 Task: Log work in the project TridentForge for the issue 'Inability to modify certain fields or settings' spent time as '4w 6d 2h 46m' and remaining time as '1w 5d 9h 3m' and move to bottom of backlog. Now add the issue to the epic 'Data Analytics Implementation'.
Action: Mouse moved to (165, 44)
Screenshot: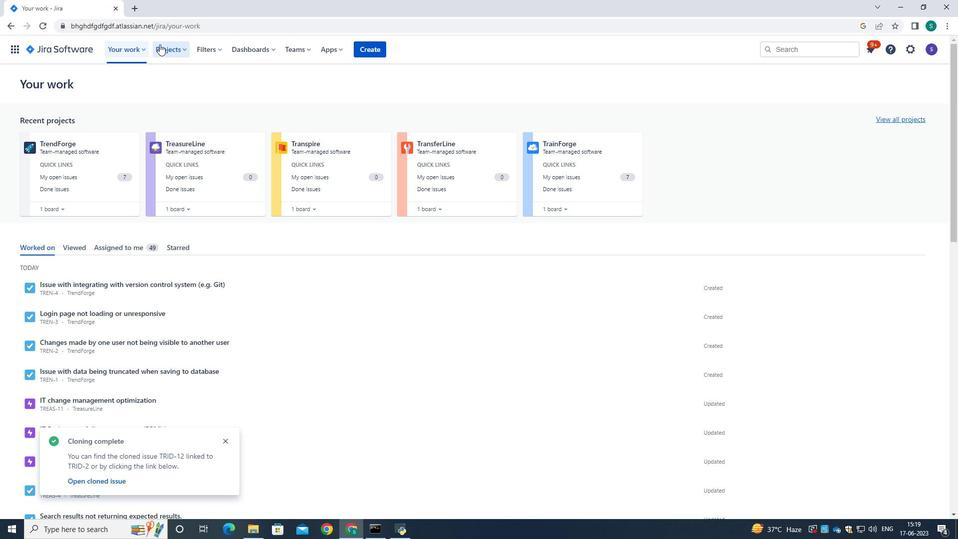 
Action: Mouse pressed left at (165, 44)
Screenshot: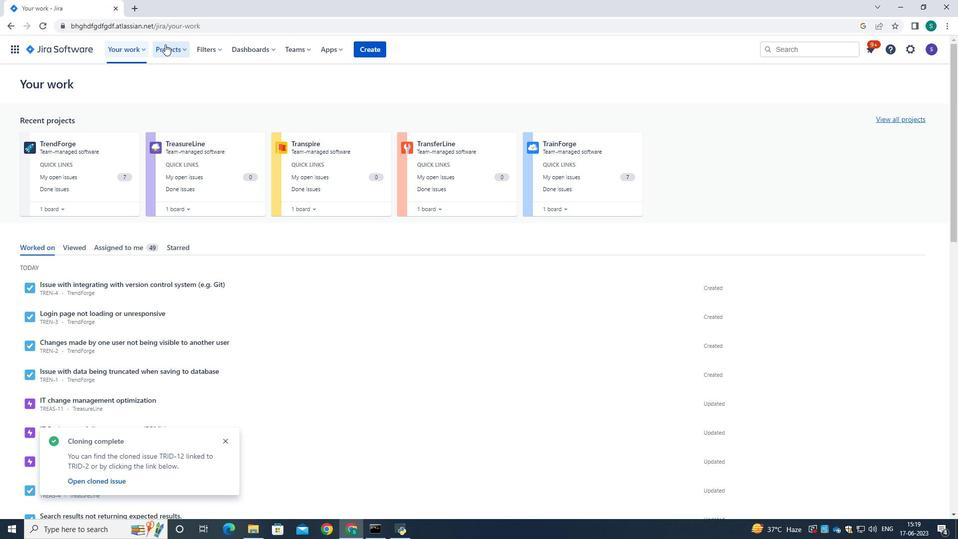 
Action: Mouse moved to (208, 93)
Screenshot: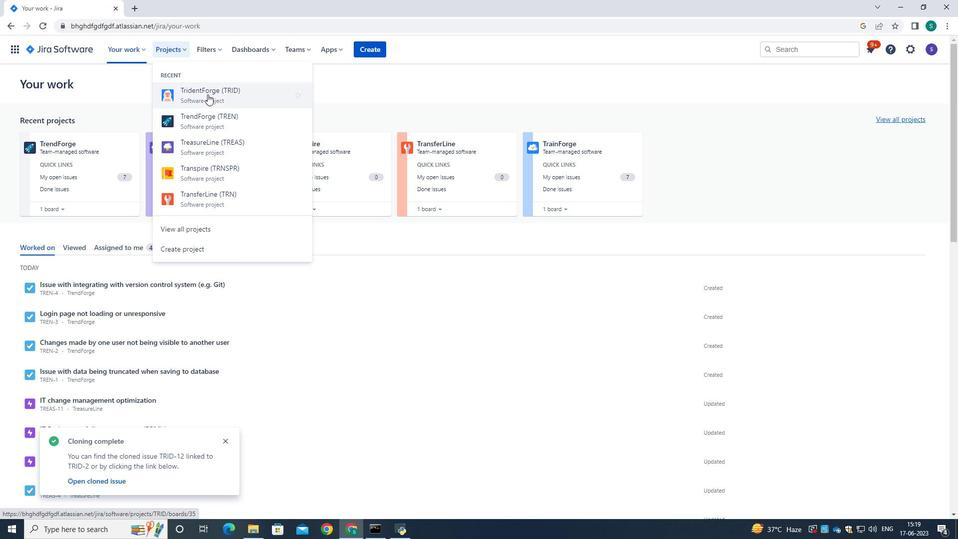 
Action: Mouse pressed left at (208, 93)
Screenshot: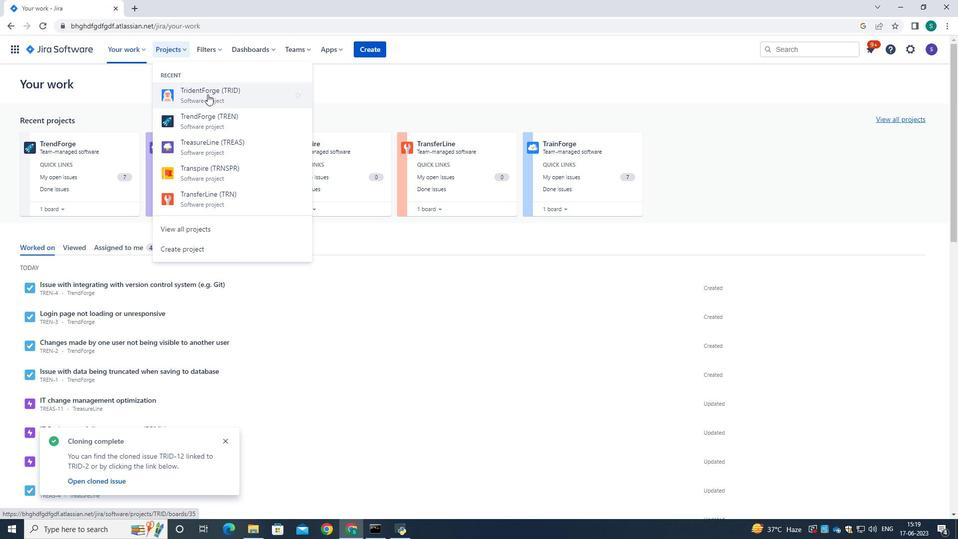 
Action: Mouse moved to (62, 151)
Screenshot: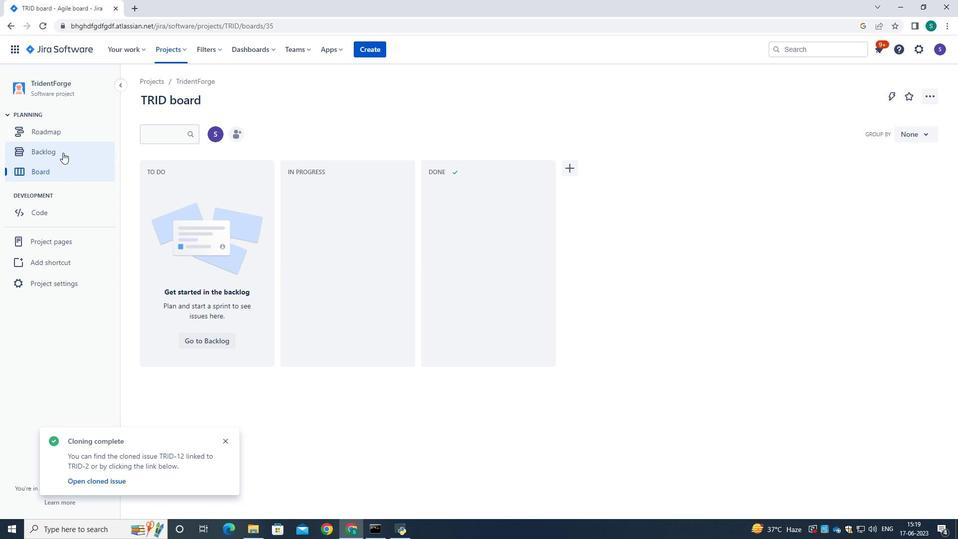 
Action: Mouse pressed left at (62, 151)
Screenshot: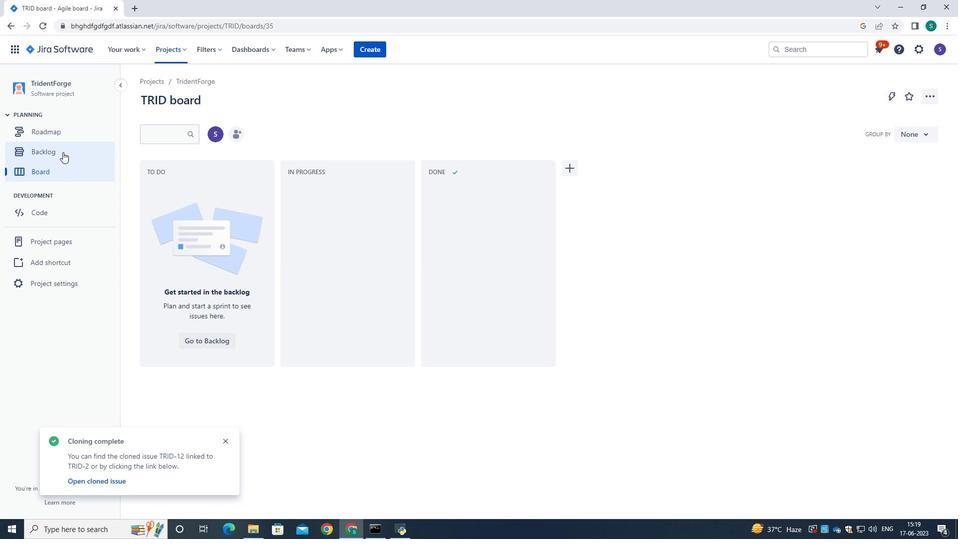 
Action: Mouse moved to (361, 189)
Screenshot: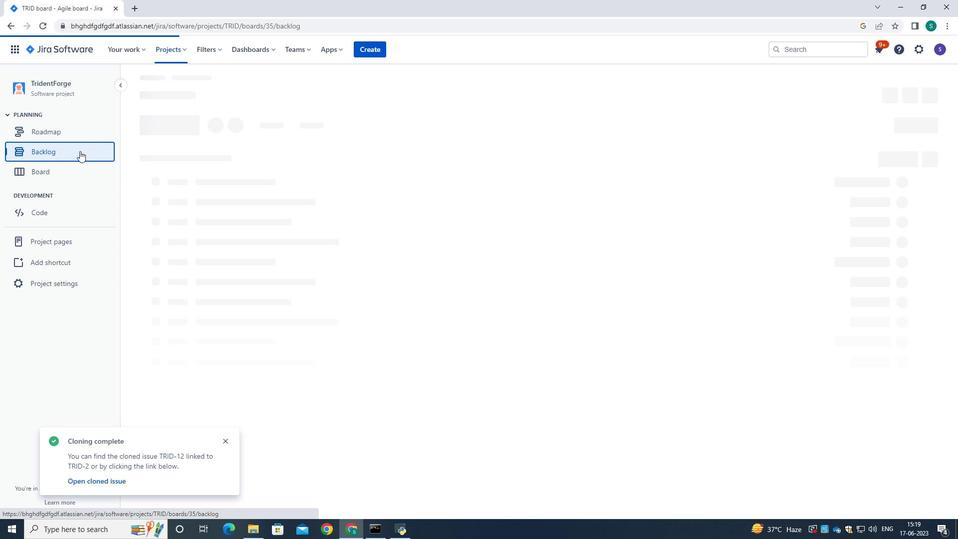 
Action: Mouse scrolled (361, 188) with delta (0, 0)
Screenshot: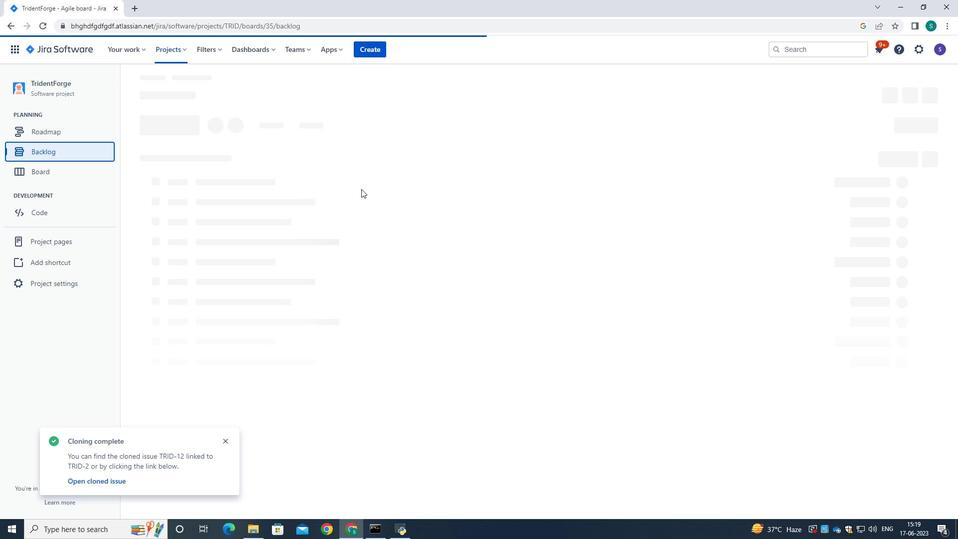 
Action: Mouse moved to (361, 189)
Screenshot: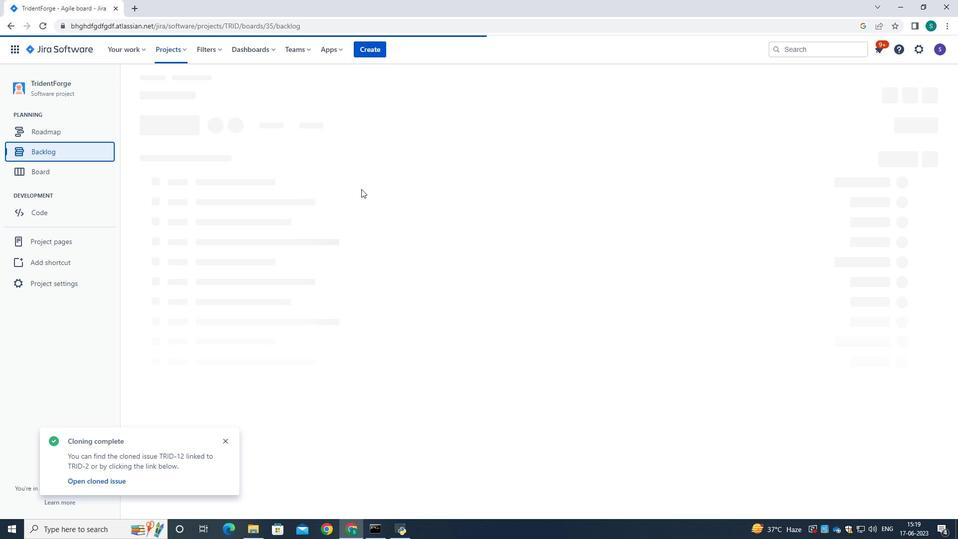 
Action: Mouse scrolled (361, 188) with delta (0, 0)
Screenshot: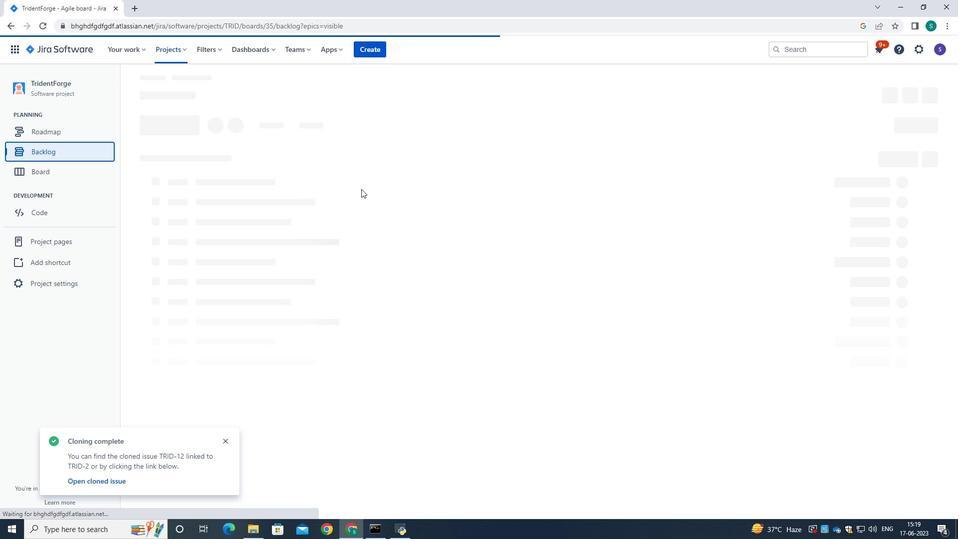 
Action: Mouse scrolled (361, 188) with delta (0, 0)
Screenshot: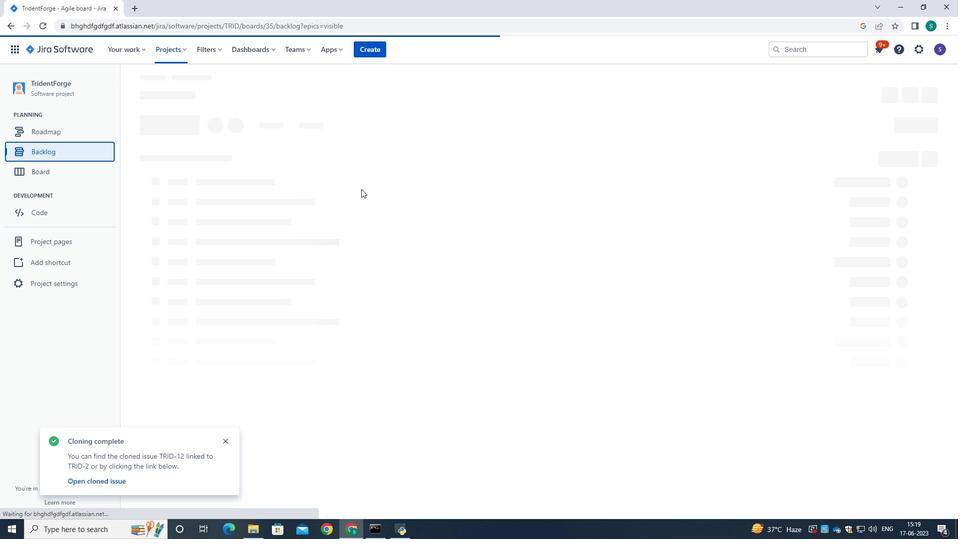 
Action: Mouse scrolled (361, 188) with delta (0, 0)
Screenshot: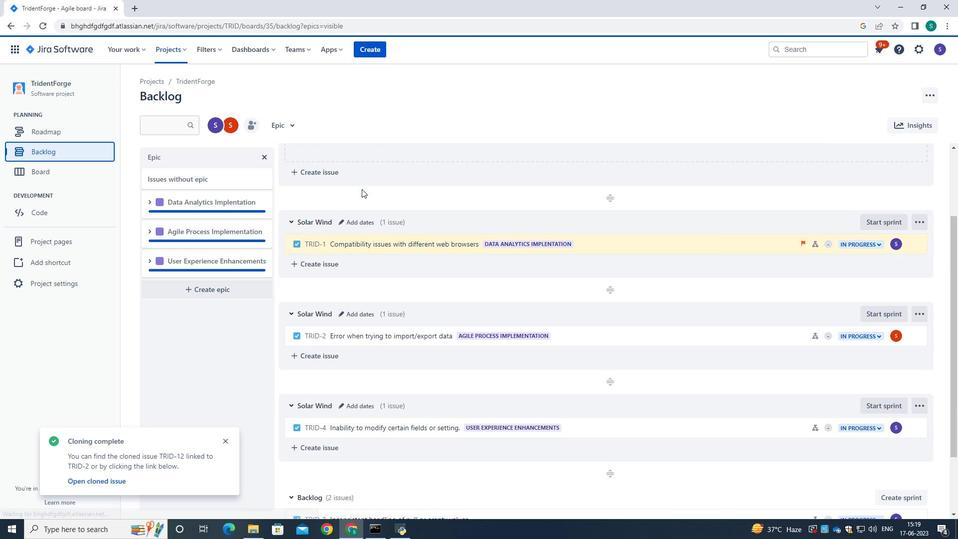 
Action: Mouse scrolled (361, 188) with delta (0, 0)
Screenshot: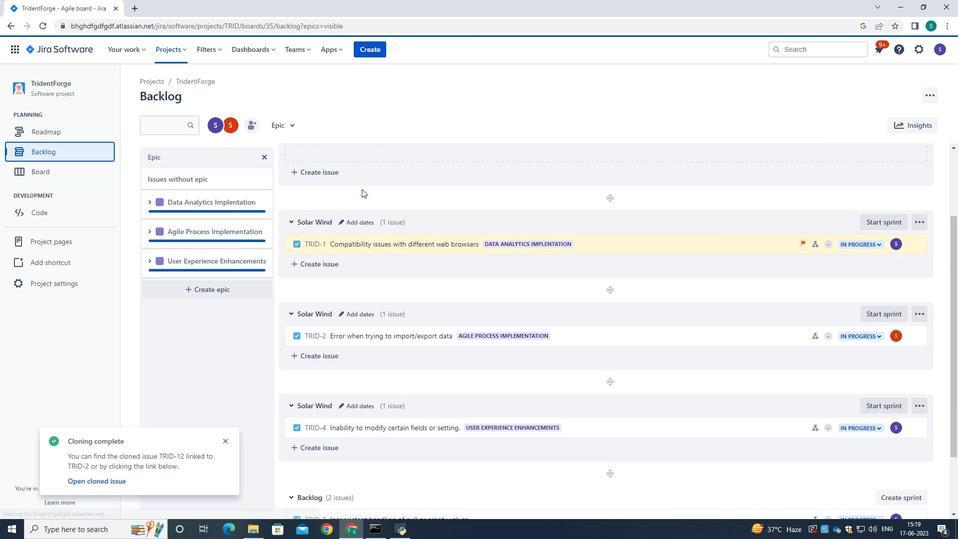 
Action: Mouse scrolled (361, 188) with delta (0, 0)
Screenshot: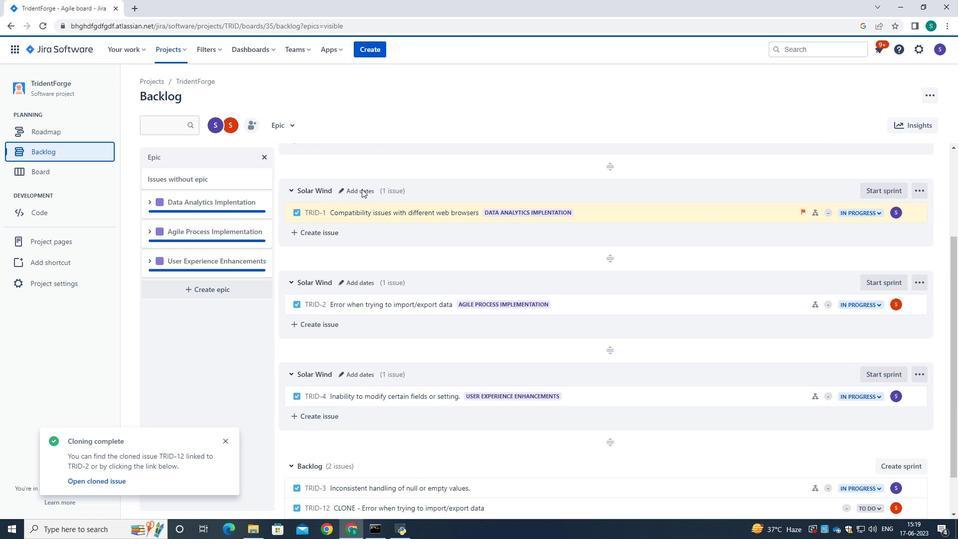 
Action: Mouse moved to (363, 344)
Screenshot: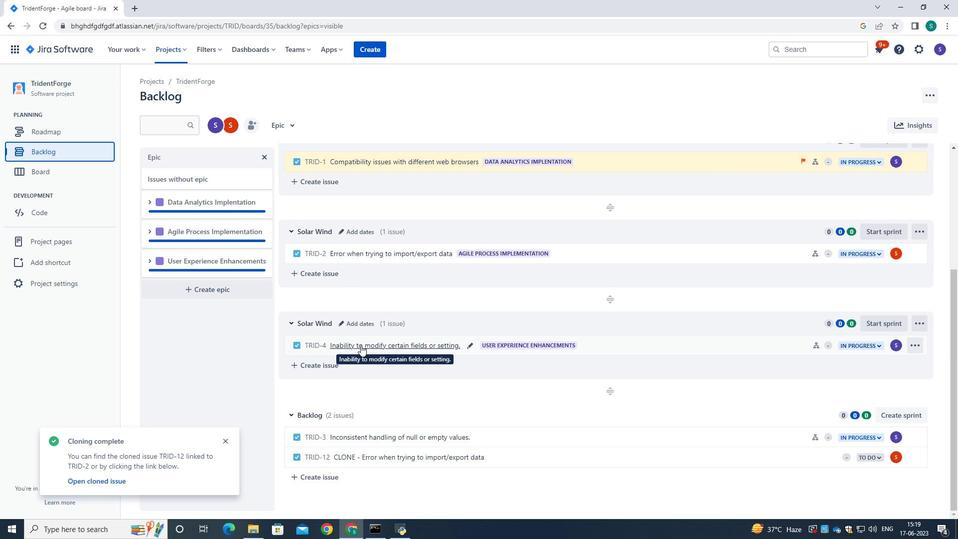 
Action: Mouse pressed left at (363, 344)
Screenshot: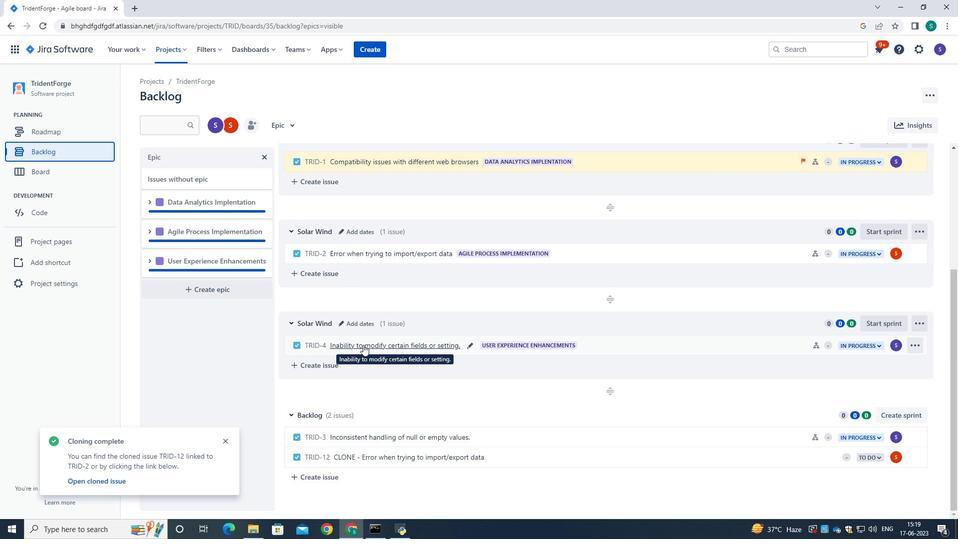 
Action: Mouse moved to (915, 152)
Screenshot: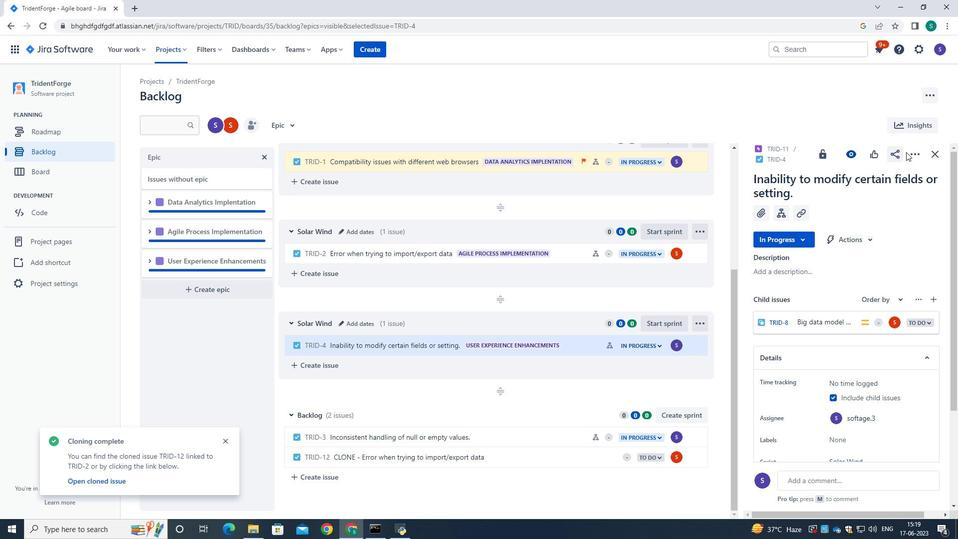 
Action: Mouse pressed left at (915, 152)
Screenshot: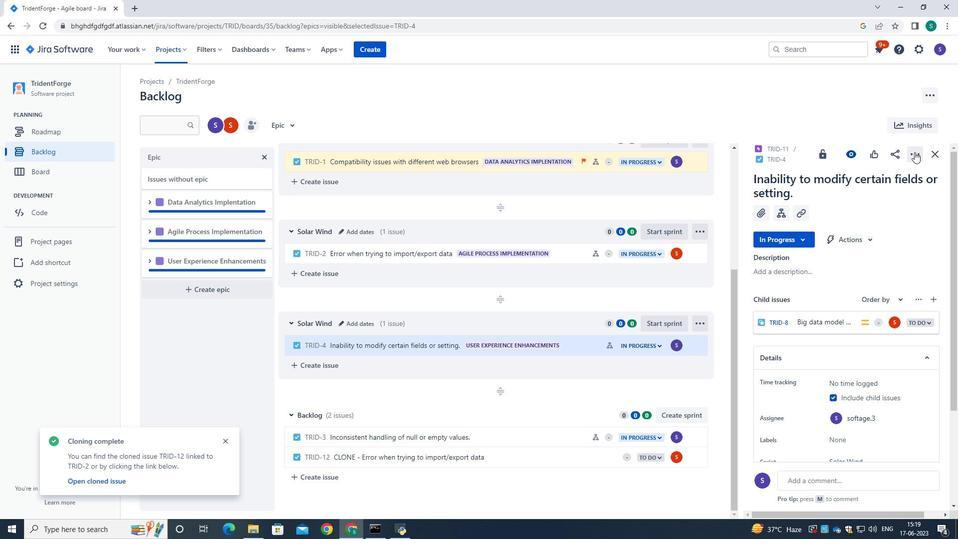
Action: Mouse moved to (875, 174)
Screenshot: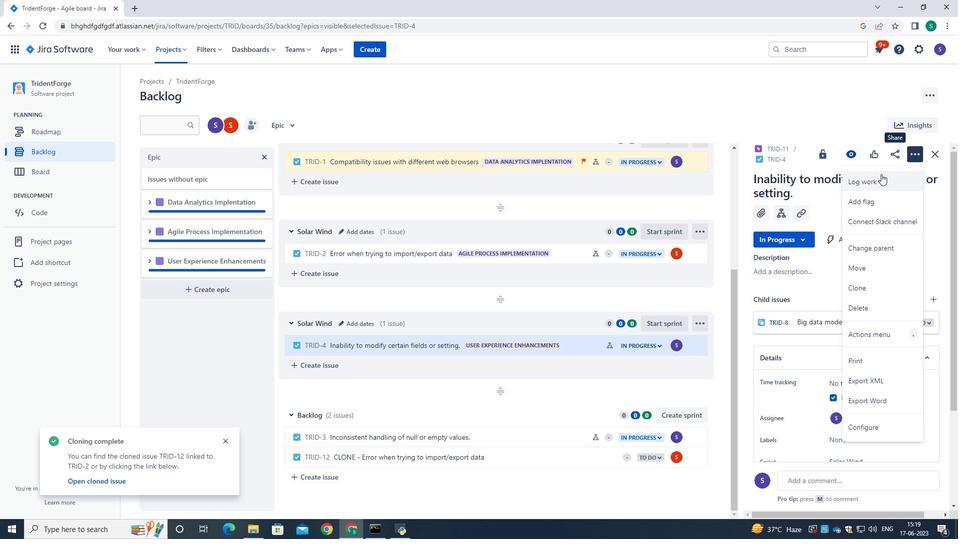
Action: Mouse pressed left at (875, 174)
Screenshot: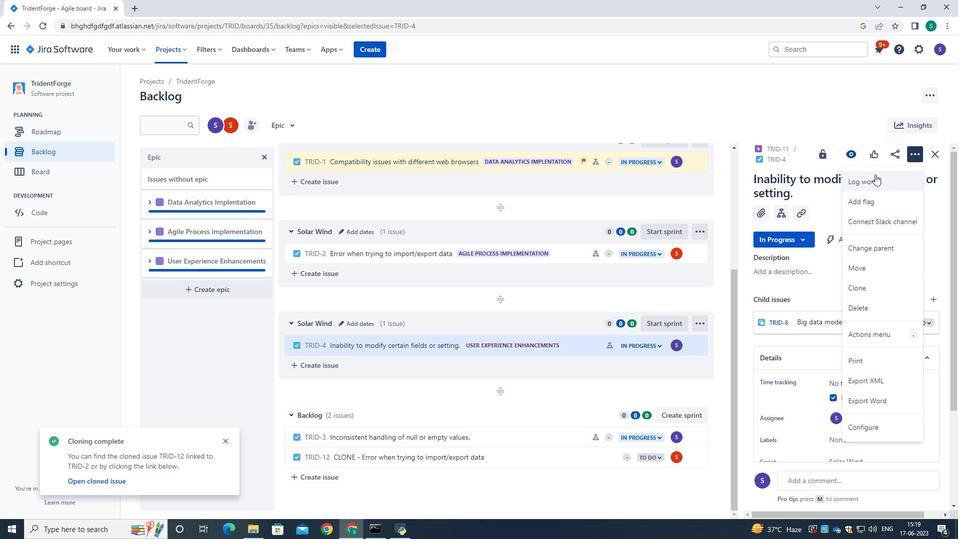 
Action: Mouse moved to (450, 154)
Screenshot: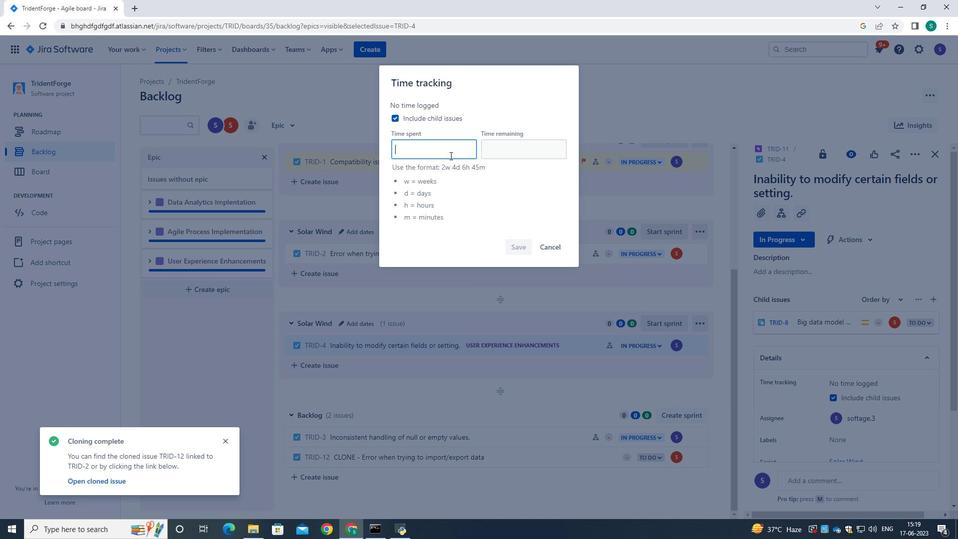 
Action: Mouse pressed left at (450, 154)
Screenshot: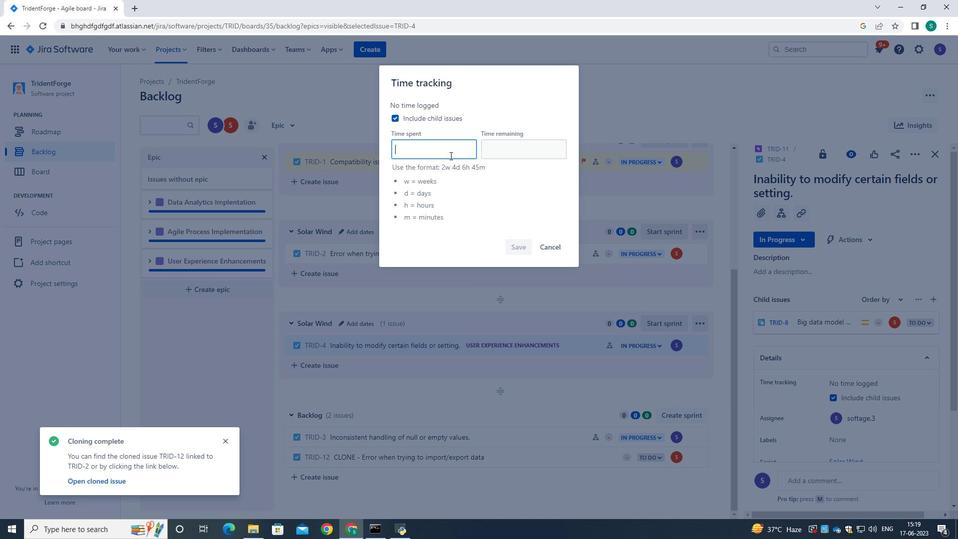 
Action: Mouse moved to (450, 154)
Screenshot: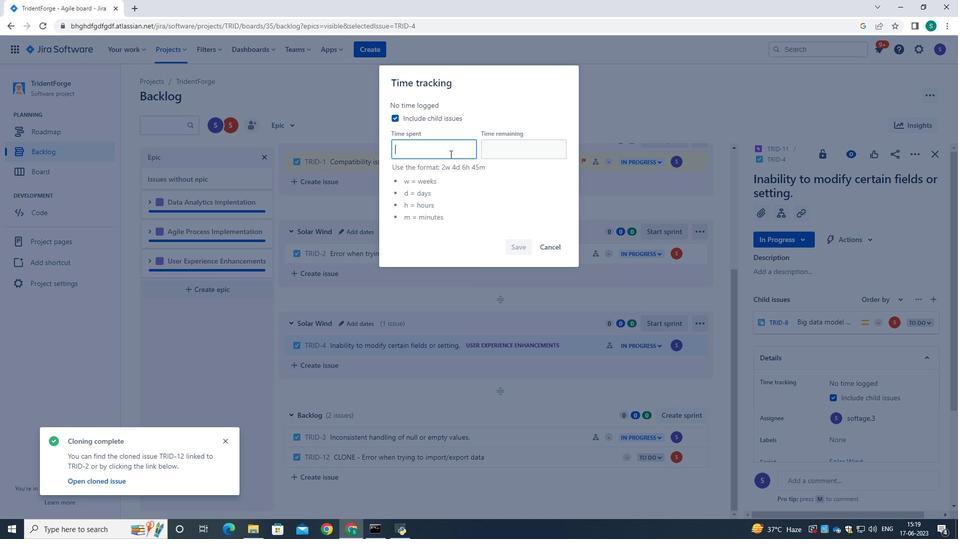 
Action: Key pressed 4w<Key.space>6d<Key.space>2h<Key.space>46m<Key.tab>1<Key.space>5d<Key.space>9h<Key.space>3m
Screenshot: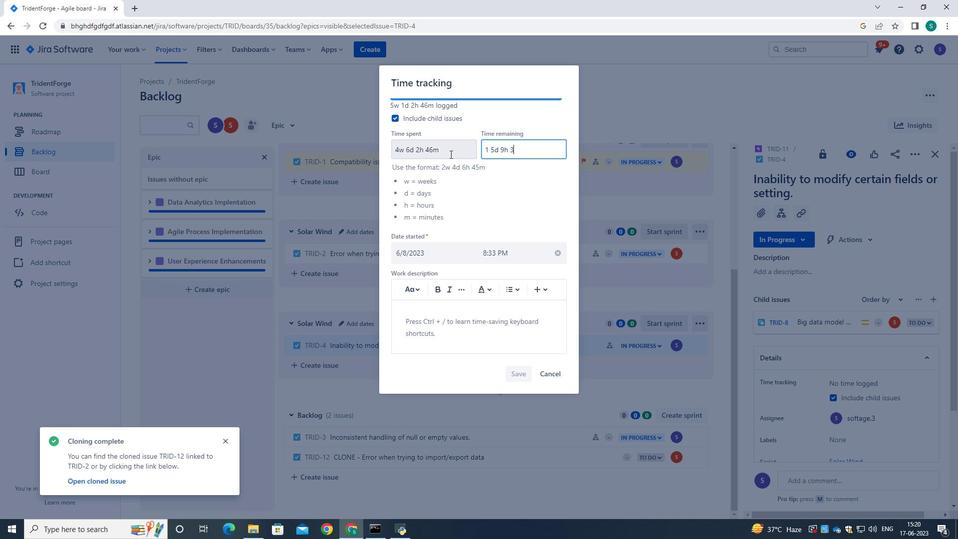 
Action: Mouse moved to (489, 151)
Screenshot: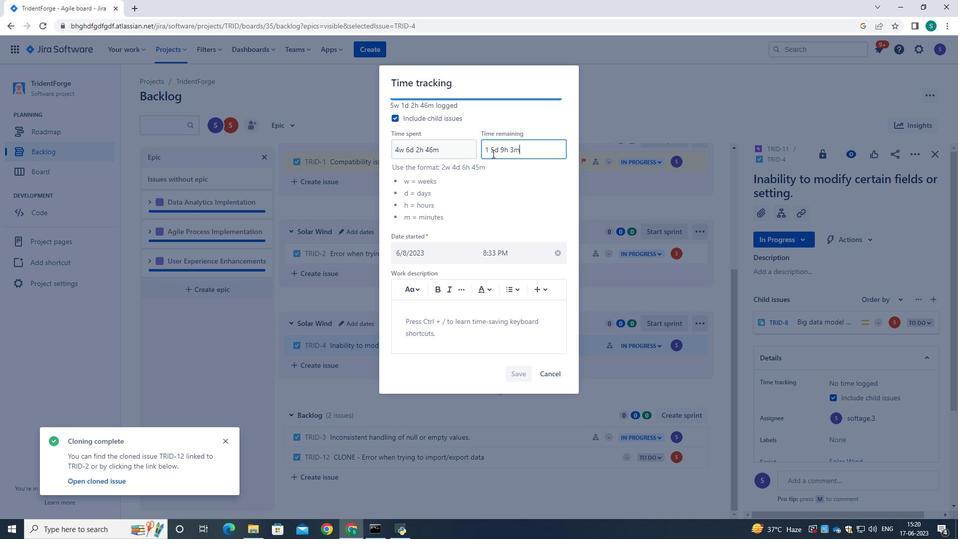 
Action: Mouse pressed left at (489, 151)
Screenshot: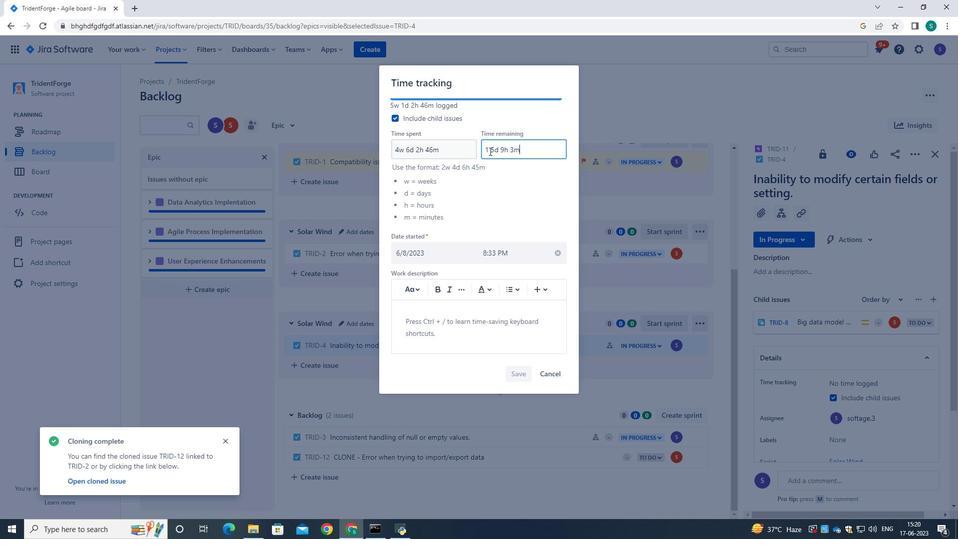 
Action: Mouse moved to (495, 149)
Screenshot: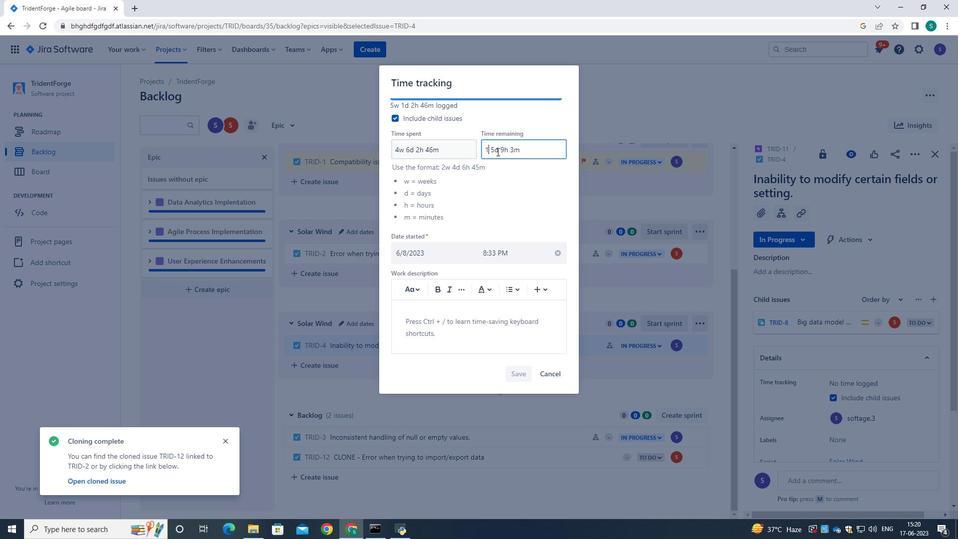 
Action: Key pressed w
Screenshot: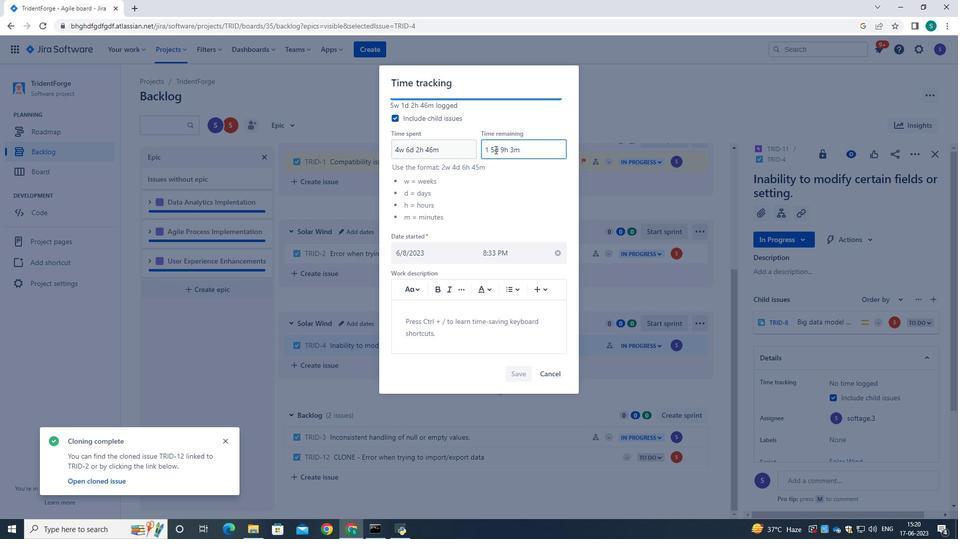 
Action: Mouse moved to (523, 372)
Screenshot: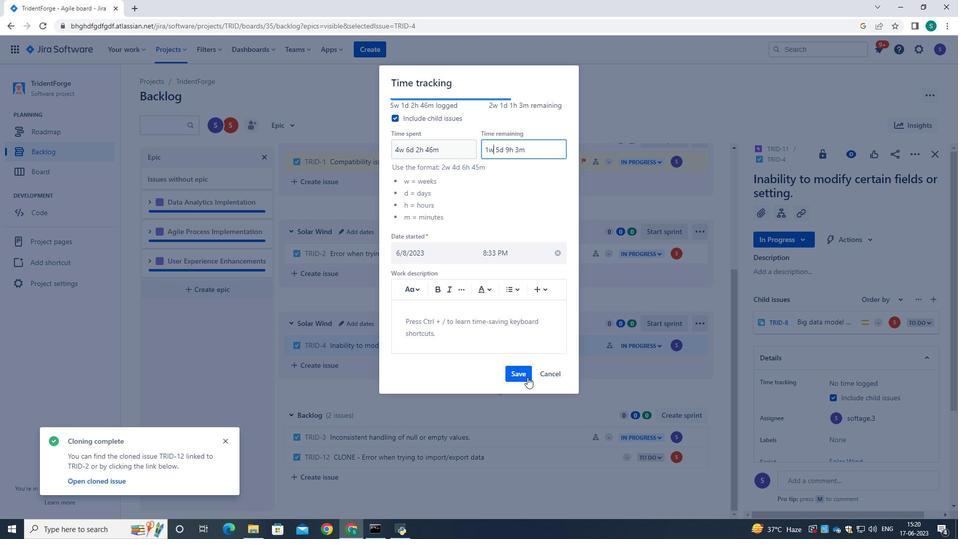 
Action: Mouse pressed left at (523, 372)
Screenshot: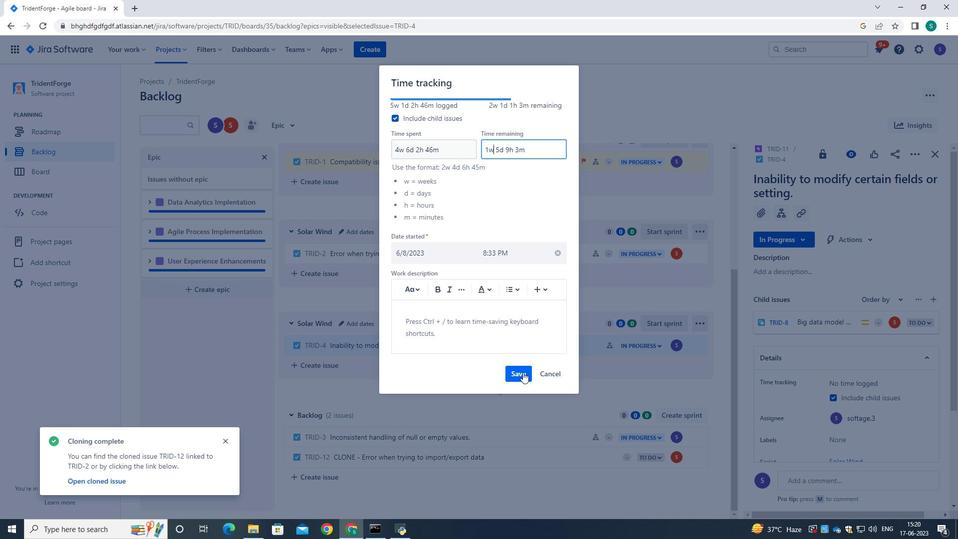 
Action: Mouse moved to (695, 344)
Screenshot: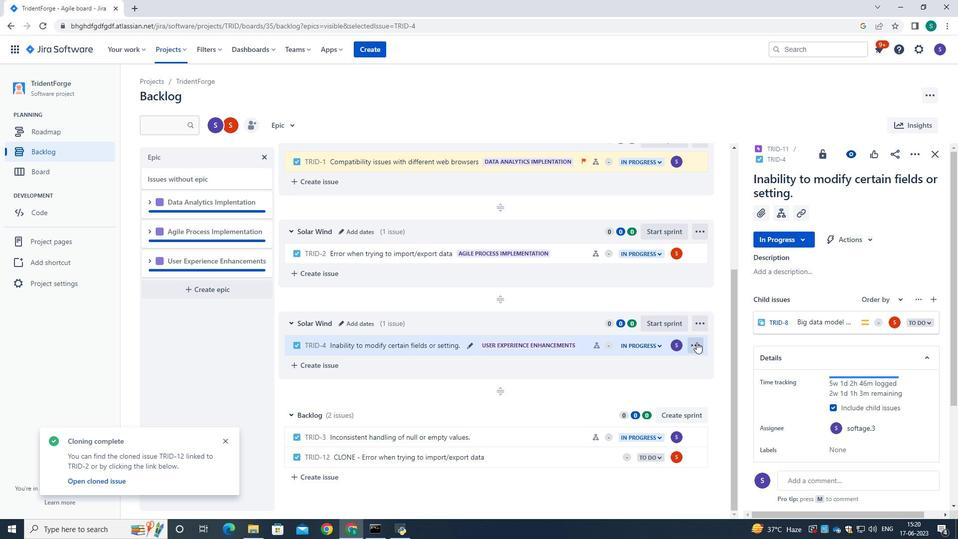 
Action: Mouse pressed left at (695, 344)
Screenshot: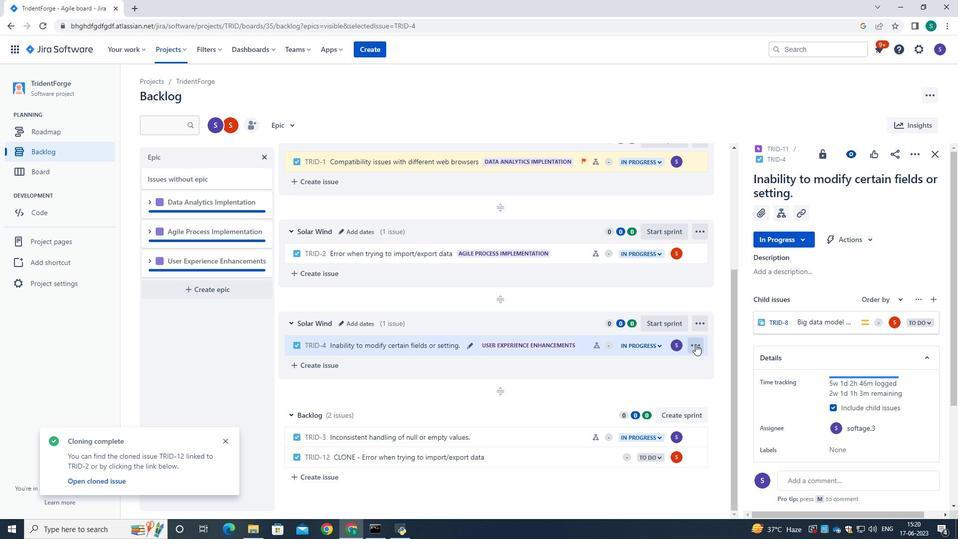 
Action: Mouse moved to (675, 325)
Screenshot: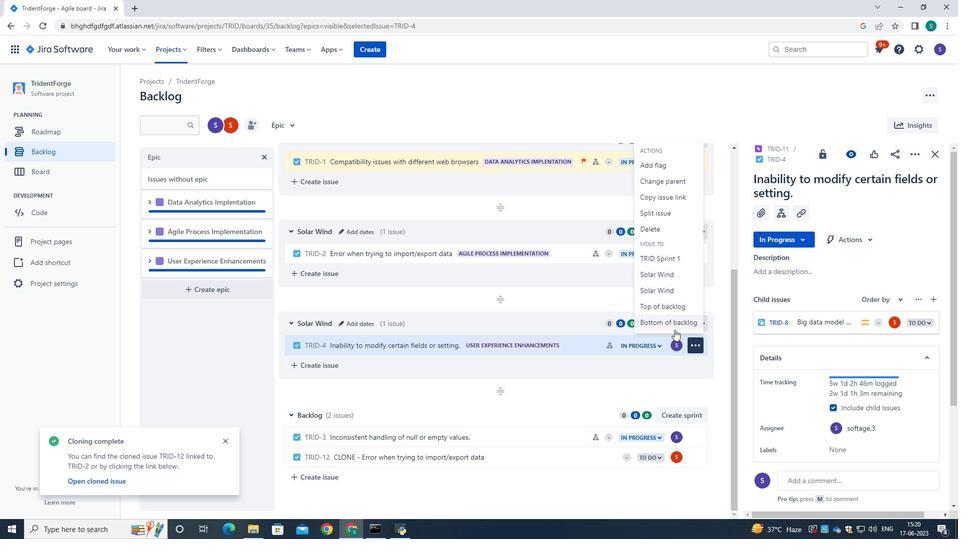 
Action: Mouse pressed left at (675, 325)
Screenshot: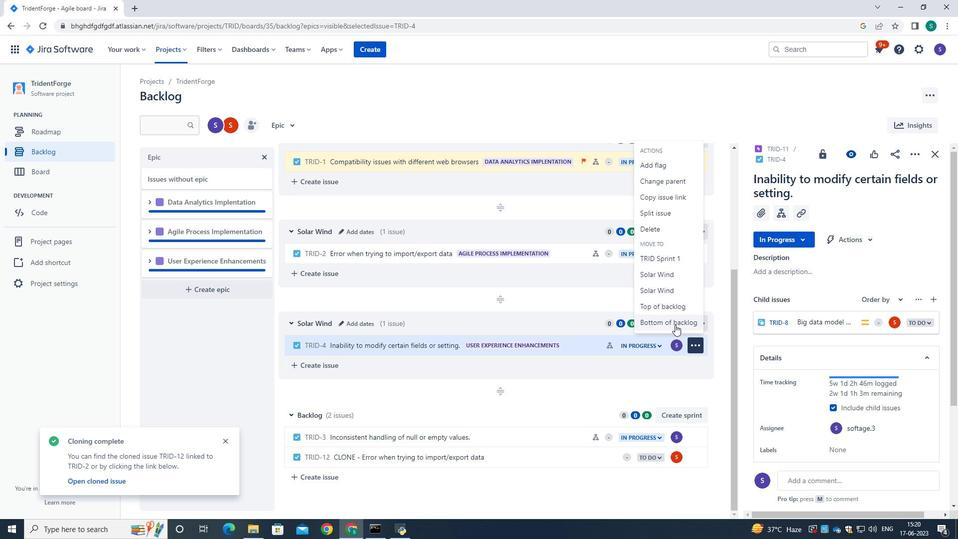 
Action: Mouse moved to (490, 420)
Screenshot: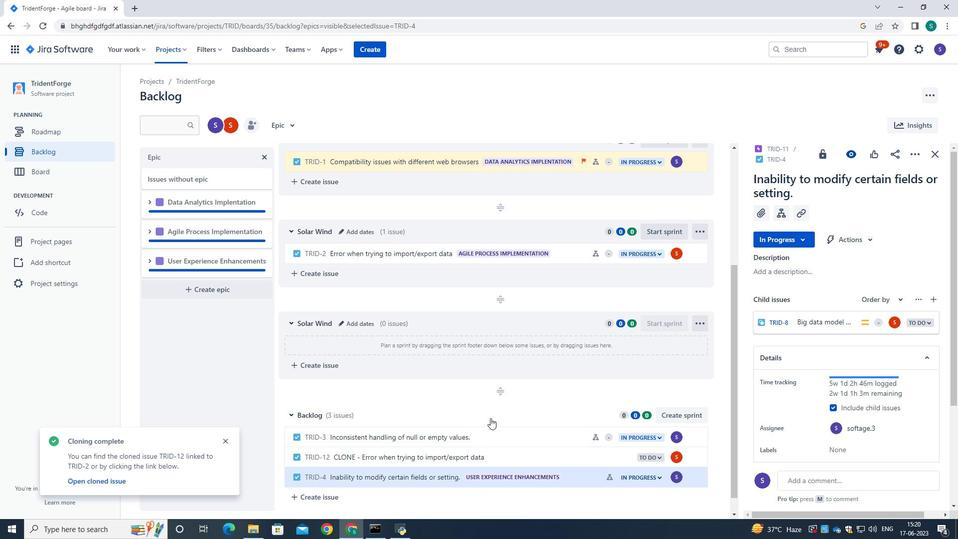 
Action: Mouse scrolled (490, 419) with delta (0, 0)
Screenshot: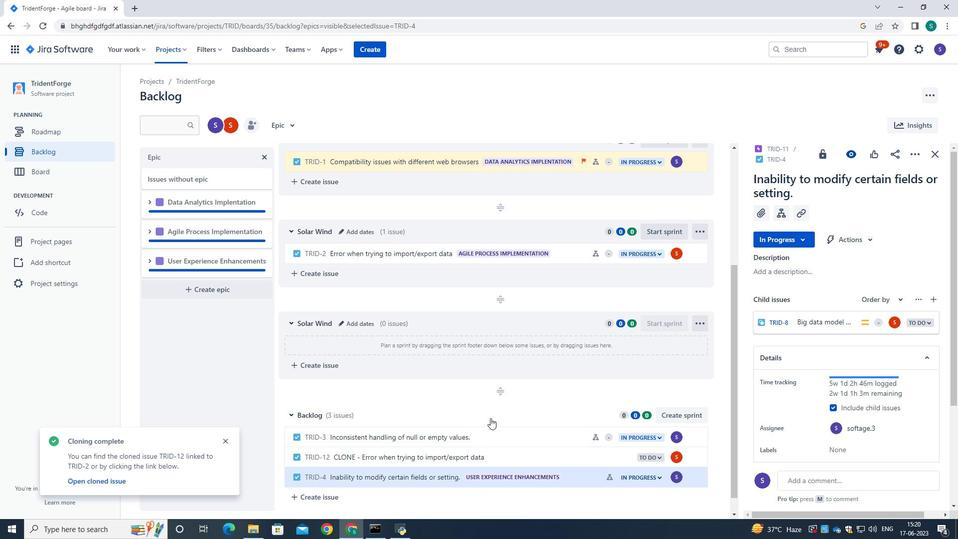 
Action: Mouse moved to (462, 417)
Screenshot: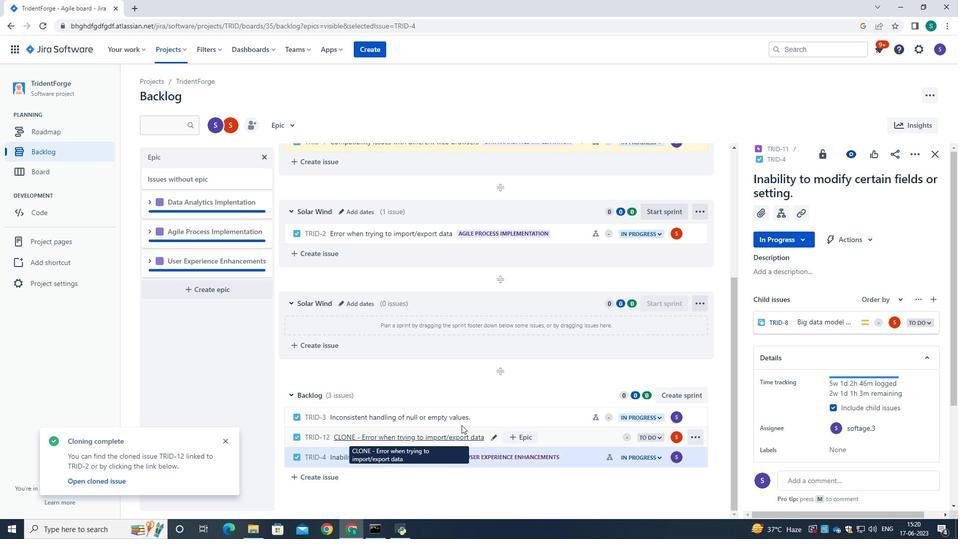 
Action: Mouse scrolled (462, 417) with delta (0, 0)
Screenshot: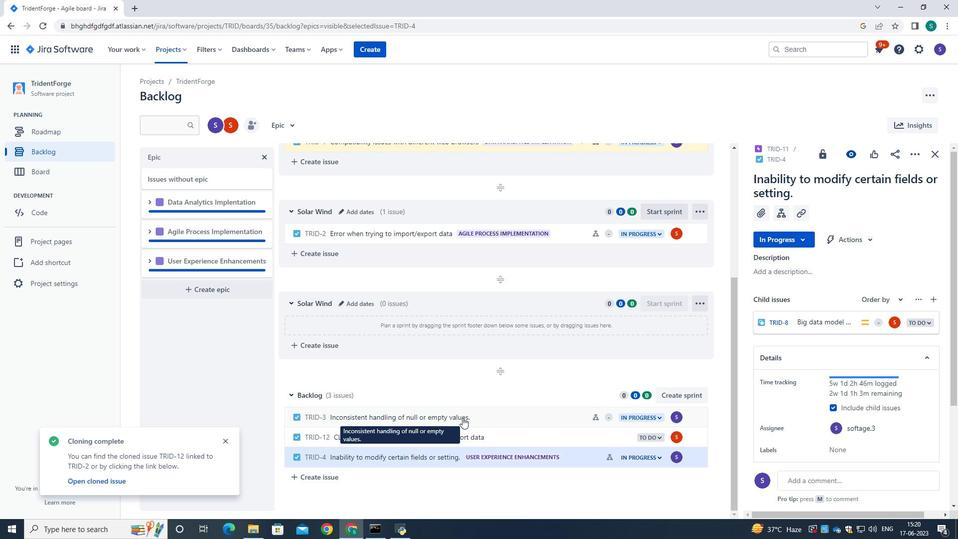 
Action: Mouse moved to (545, 455)
Screenshot: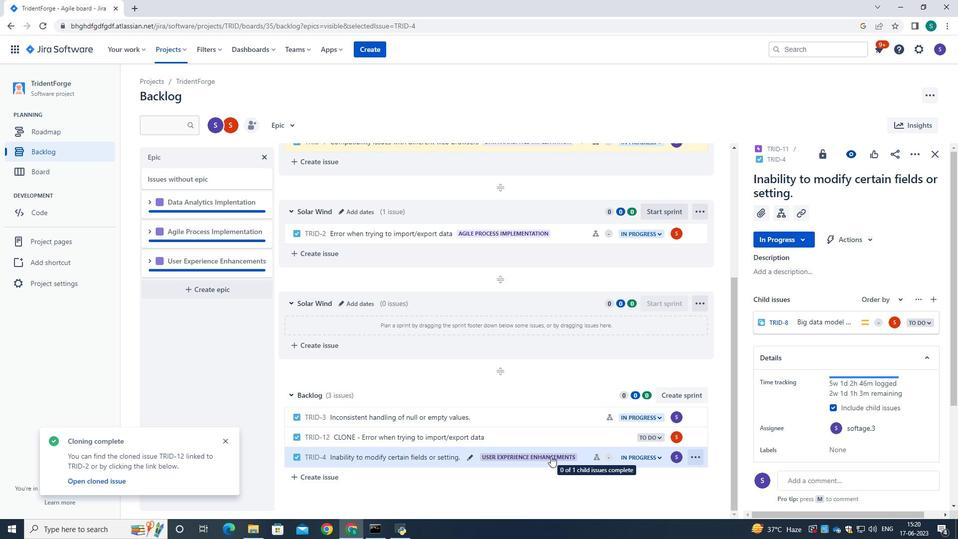 
Action: Mouse pressed left at (545, 455)
Screenshot: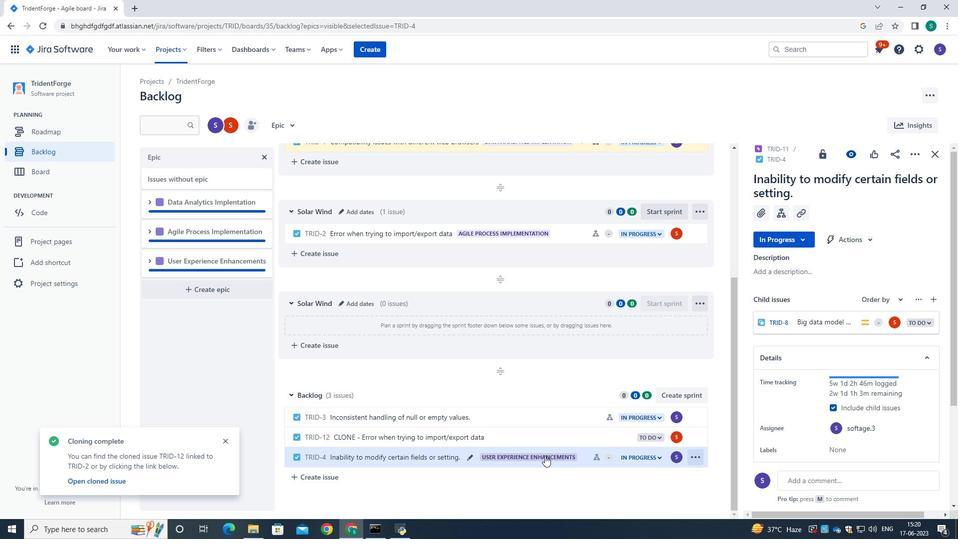 
Action: Mouse moved to (536, 491)
Screenshot: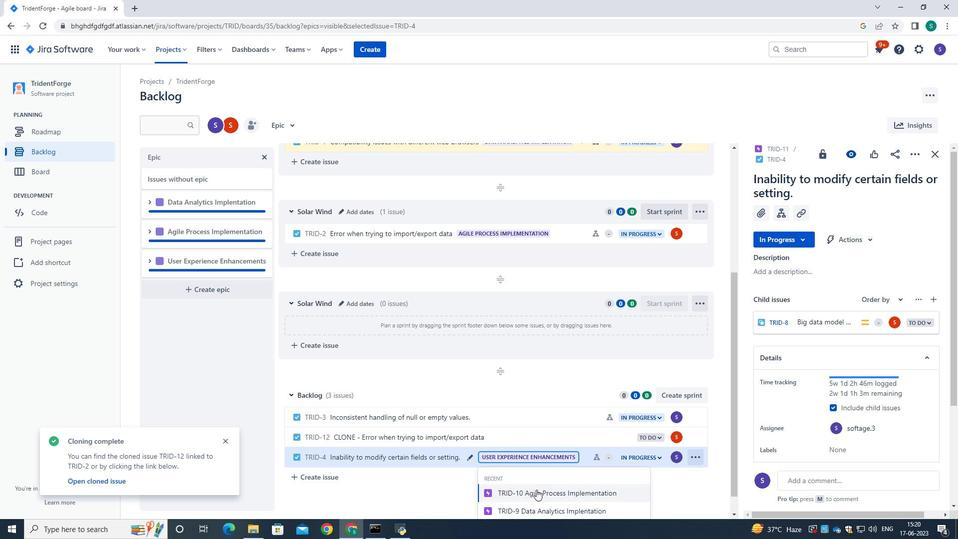 
Action: Mouse scrolled (536, 490) with delta (0, 0)
Screenshot: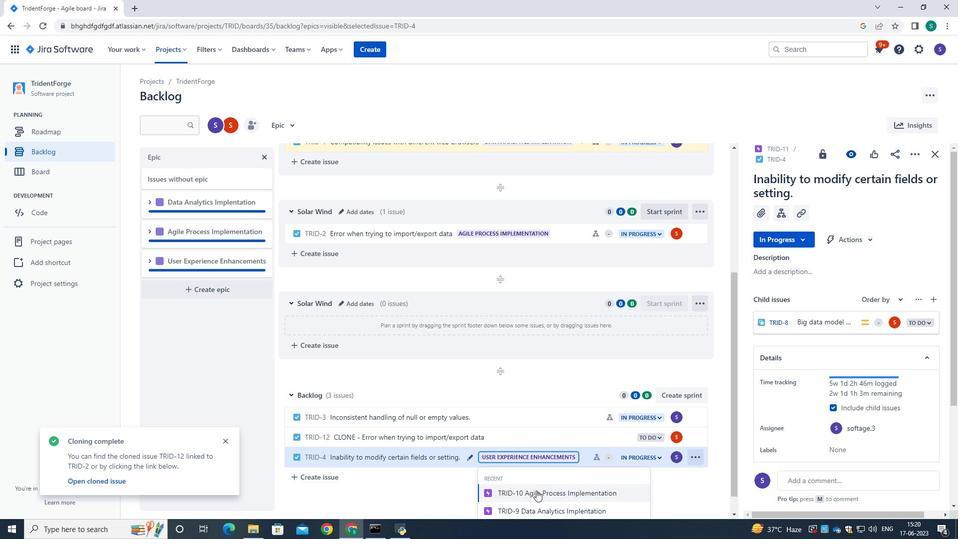 
Action: Mouse scrolled (536, 490) with delta (0, 0)
Screenshot: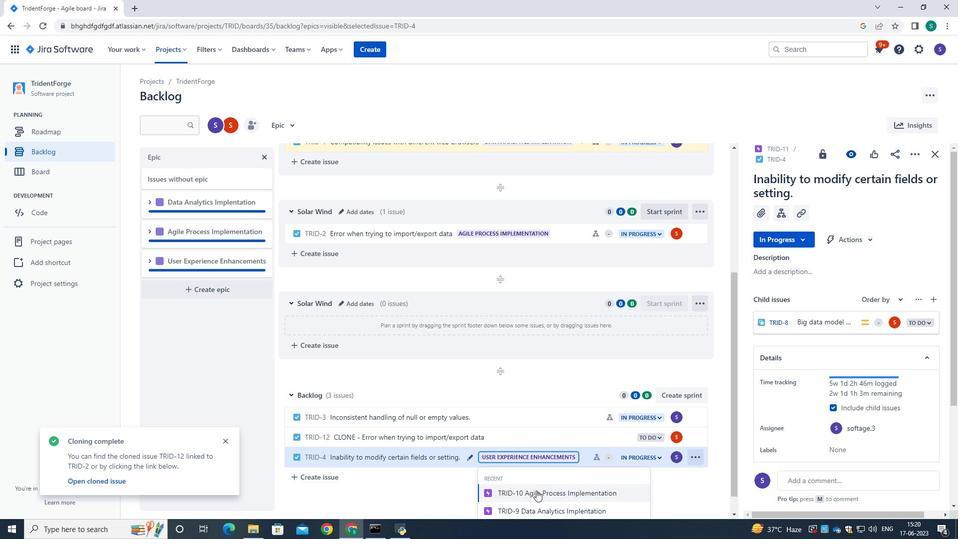 
Action: Mouse moved to (550, 374)
Screenshot: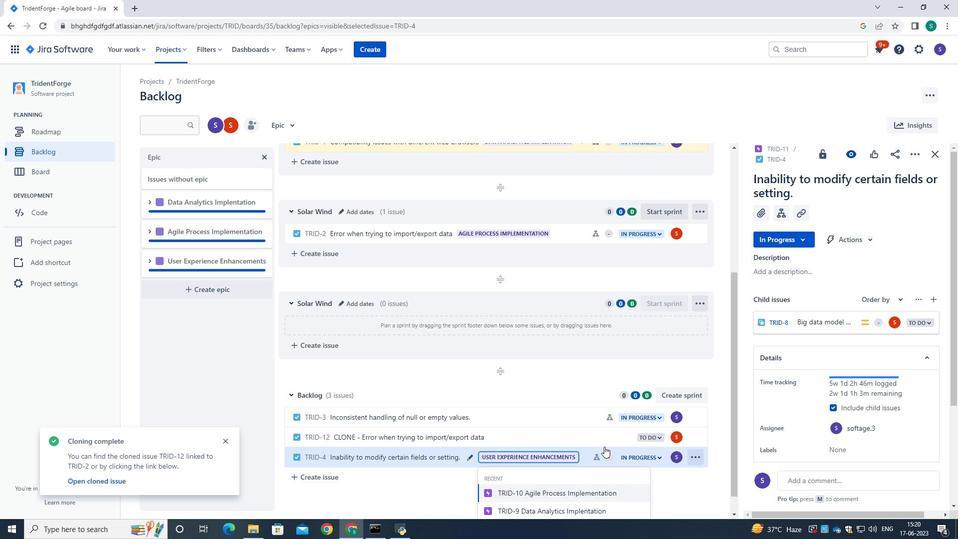 
Action: Mouse scrolled (550, 374) with delta (0, 0)
Screenshot: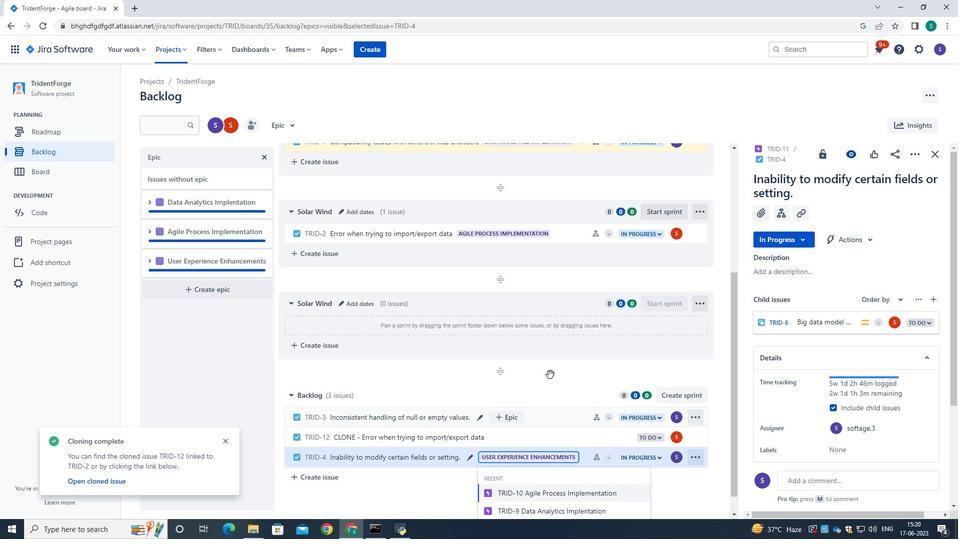 
Action: Mouse scrolled (550, 374) with delta (0, 0)
Screenshot: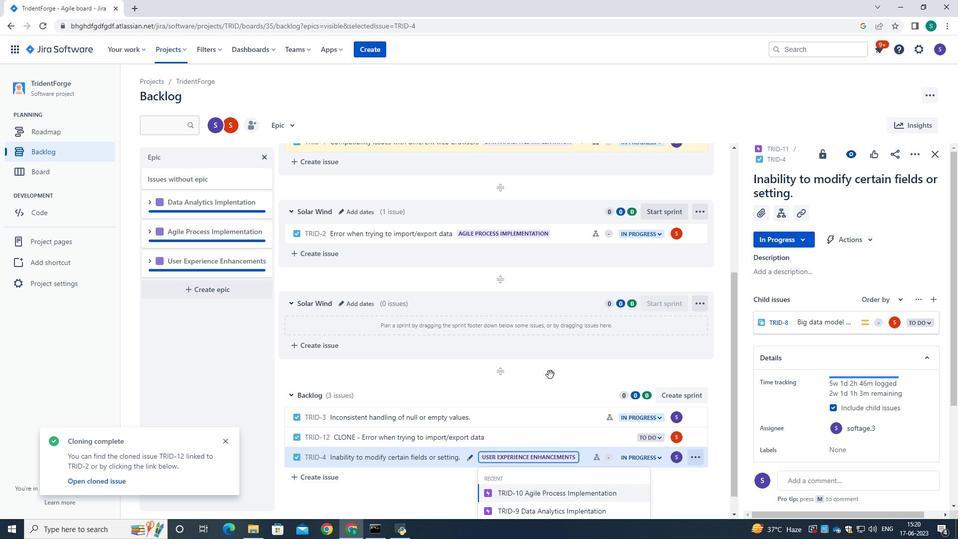 
Action: Mouse moved to (549, 491)
Screenshot: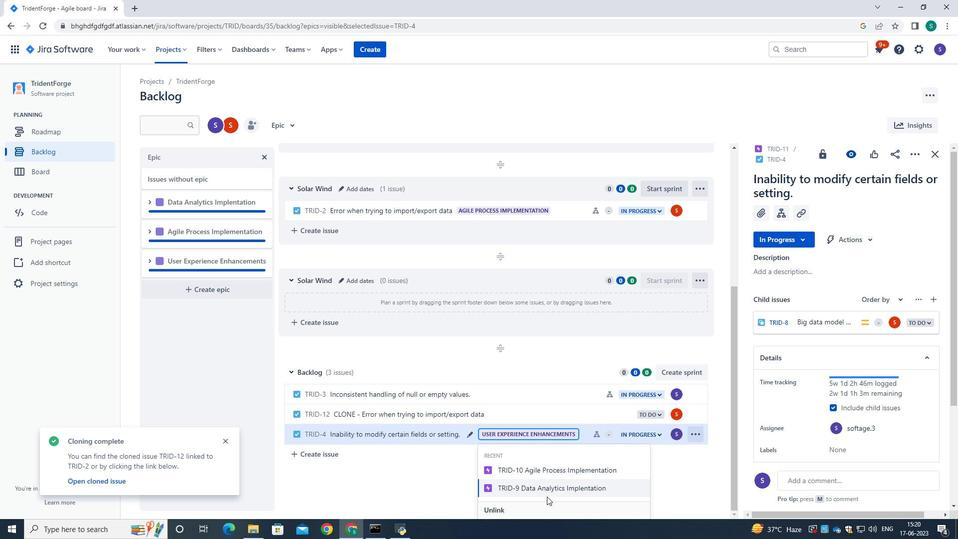 
Action: Mouse pressed left at (549, 491)
Screenshot: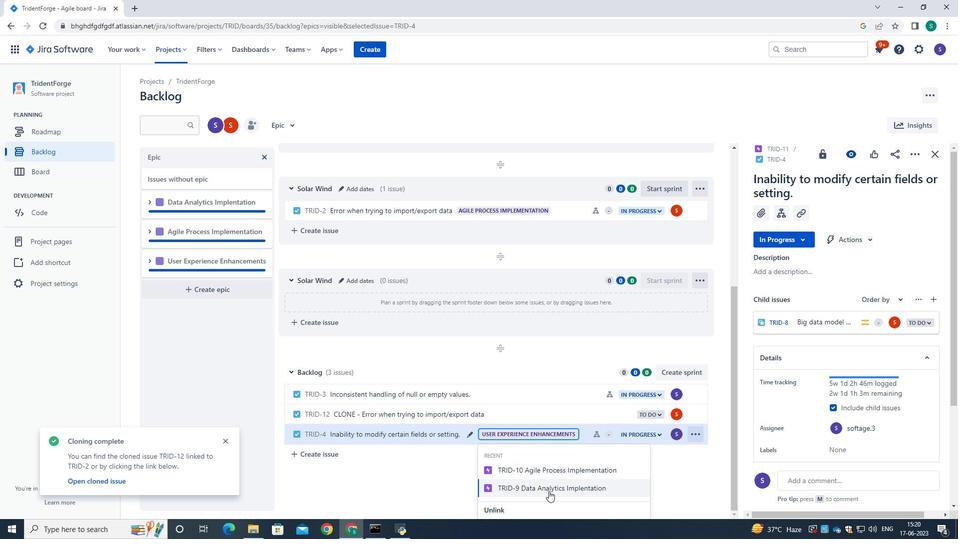 
Action: Mouse moved to (535, 421)
Screenshot: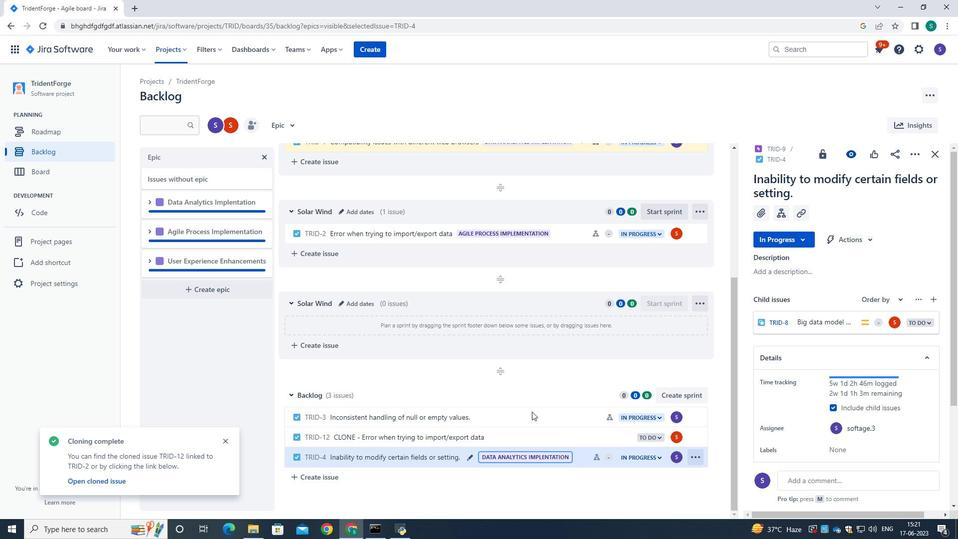 
Action: Mouse scrolled (535, 421) with delta (0, 0)
Screenshot: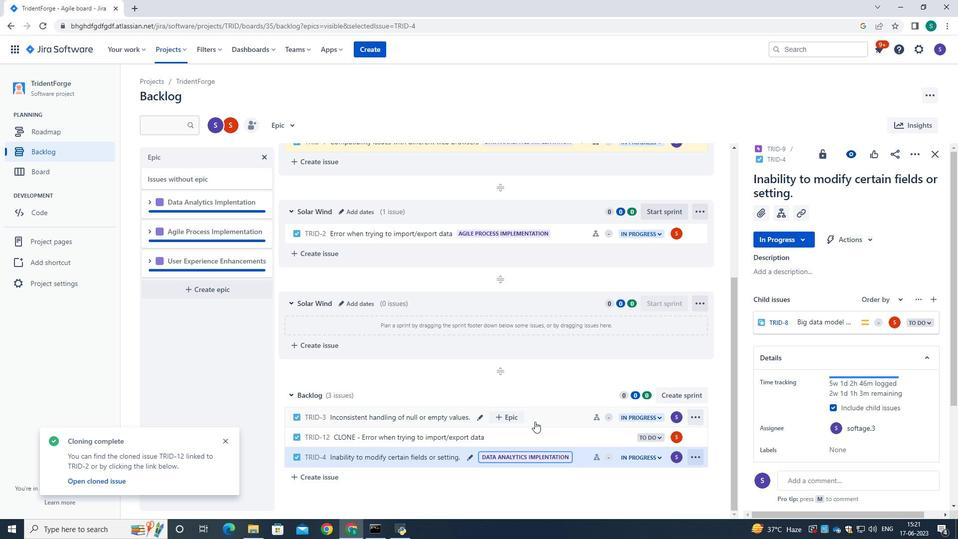 
